 Task: In Candidate recommendations turn off in-app notifications.
Action: Mouse moved to (730, 73)
Screenshot: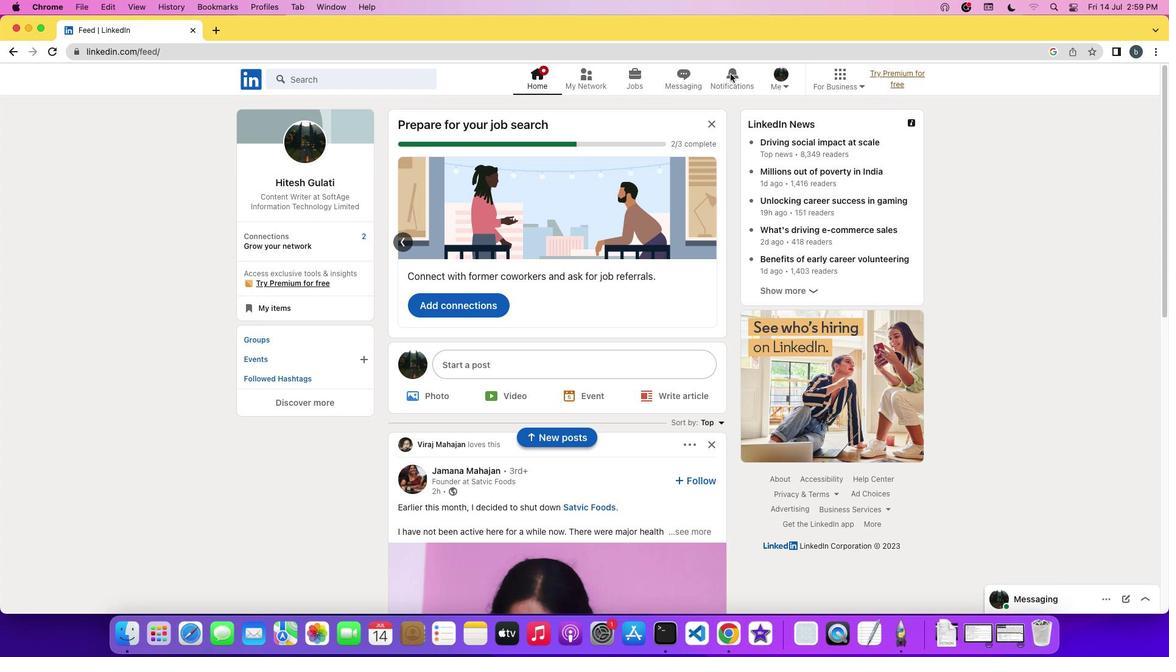 
Action: Mouse pressed left at (730, 73)
Screenshot: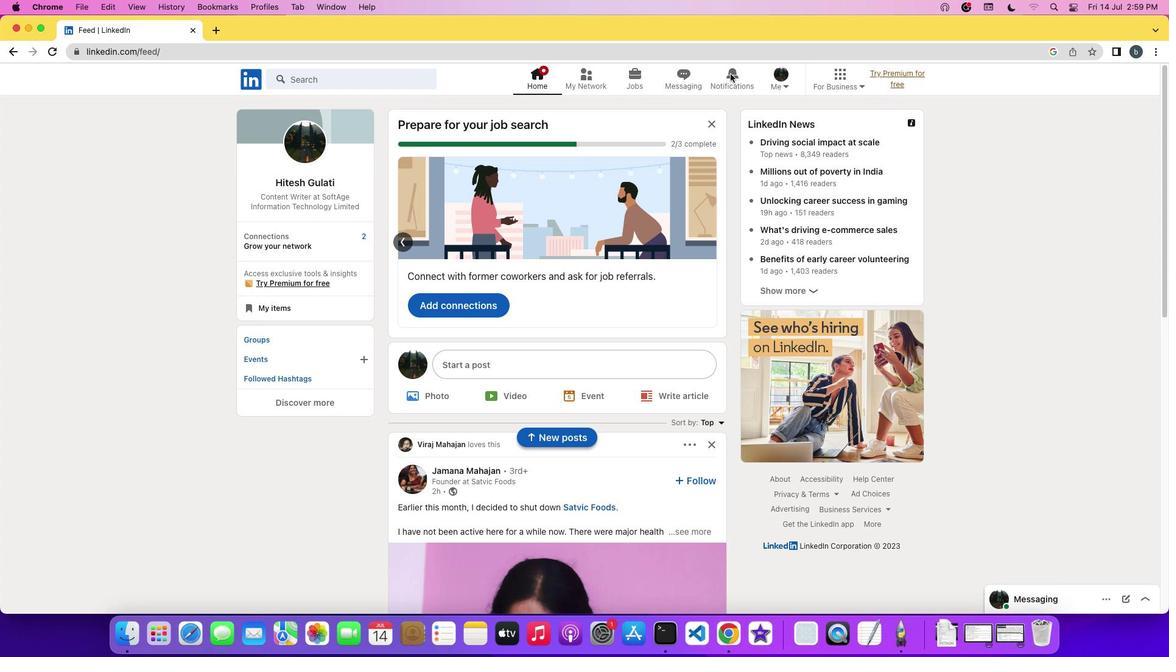 
Action: Mouse moved to (733, 77)
Screenshot: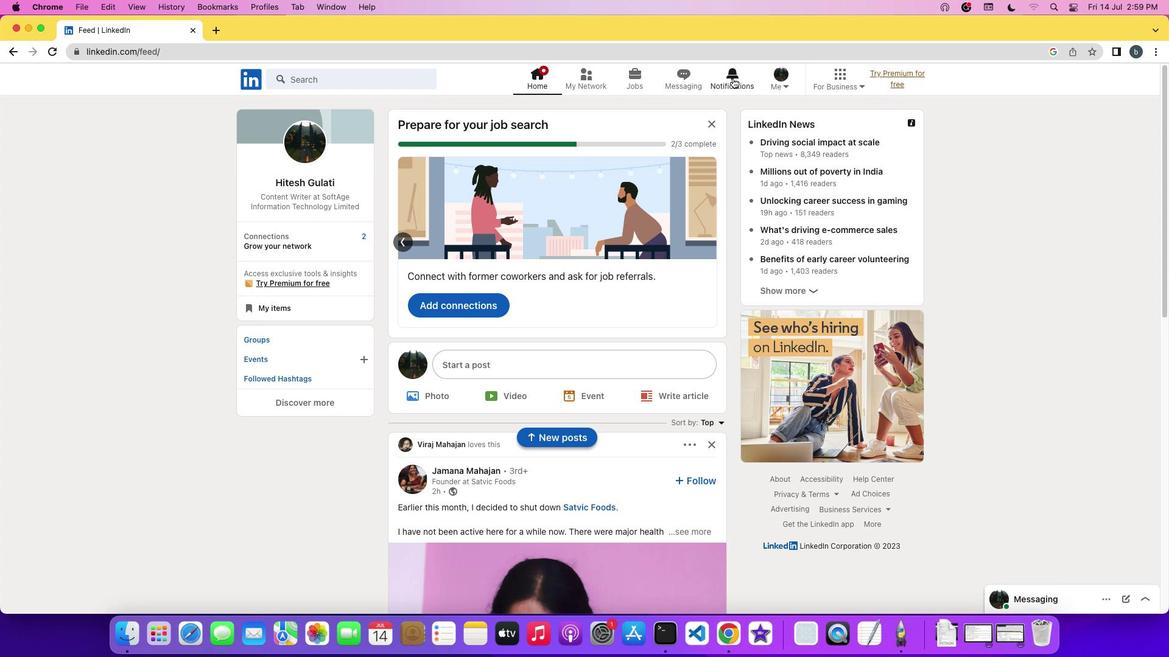
Action: Mouse pressed left at (733, 77)
Screenshot: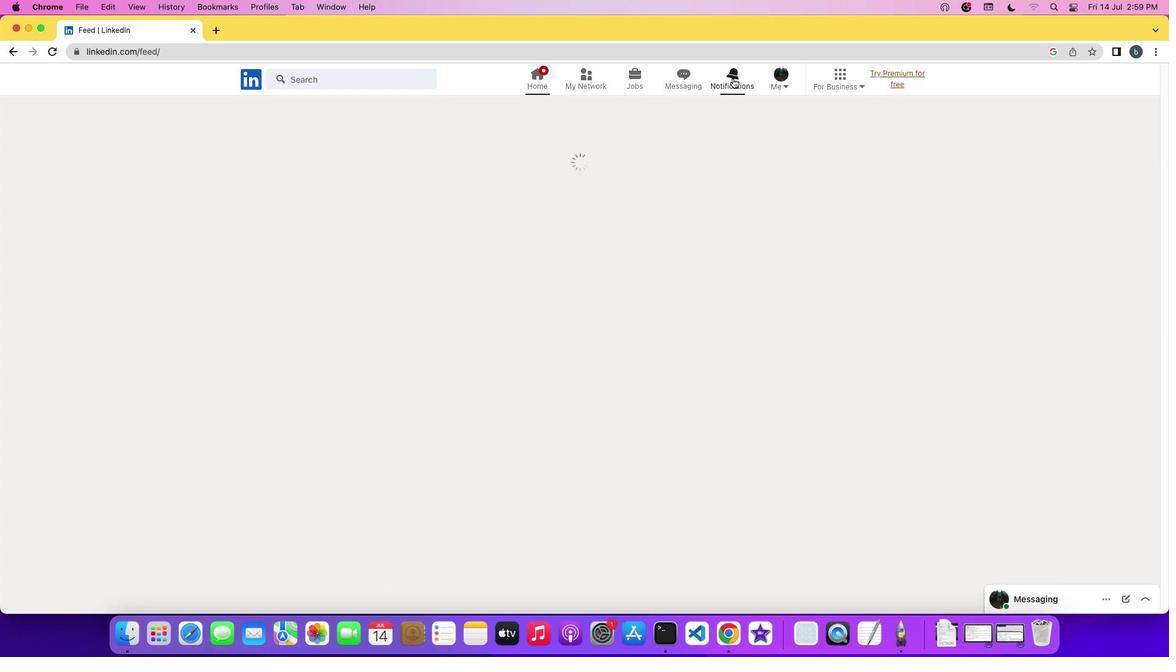 
Action: Mouse moved to (266, 161)
Screenshot: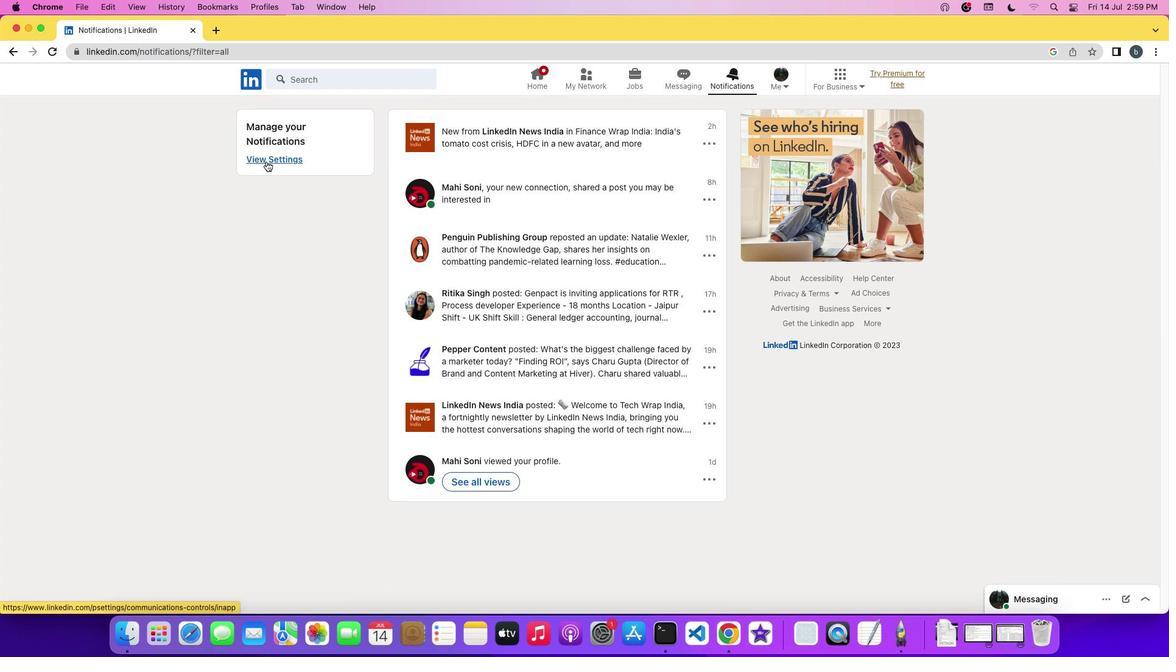 
Action: Mouse pressed left at (266, 161)
Screenshot: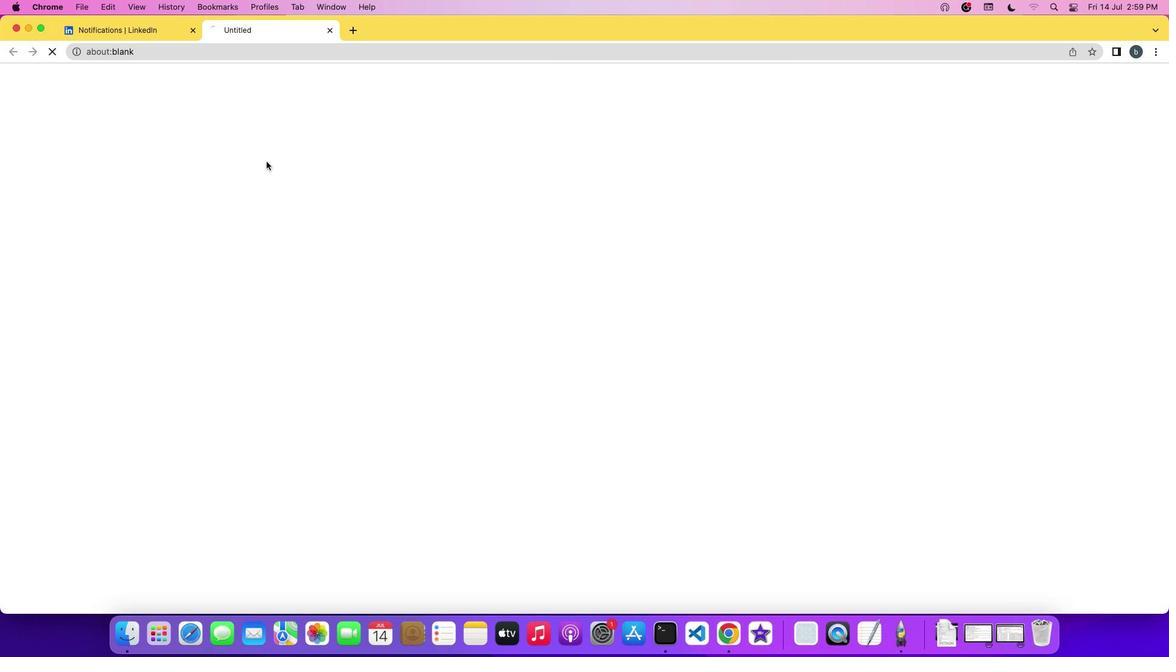 
Action: Mouse moved to (463, 177)
Screenshot: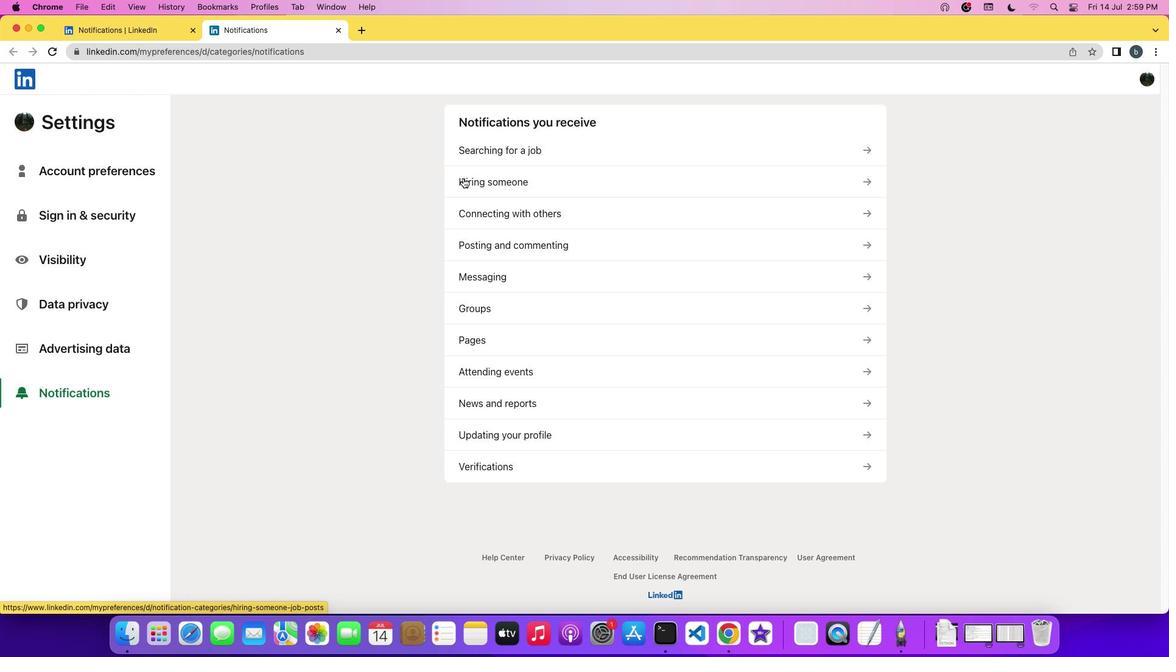
Action: Mouse pressed left at (463, 177)
Screenshot: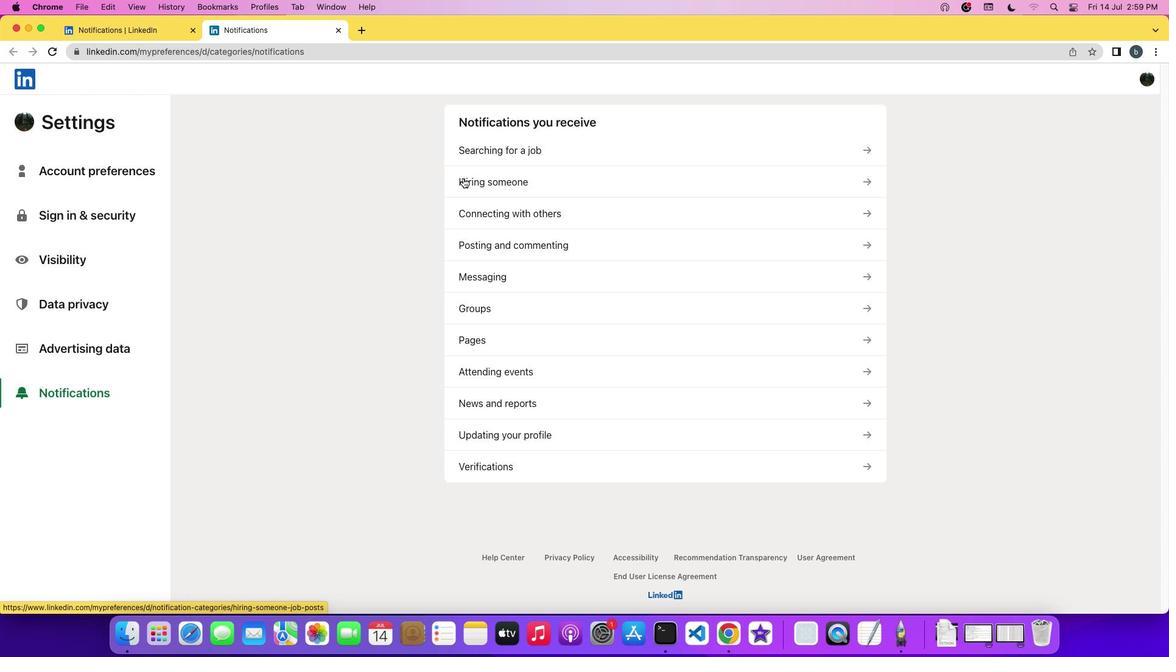 
Action: Mouse moved to (511, 366)
Screenshot: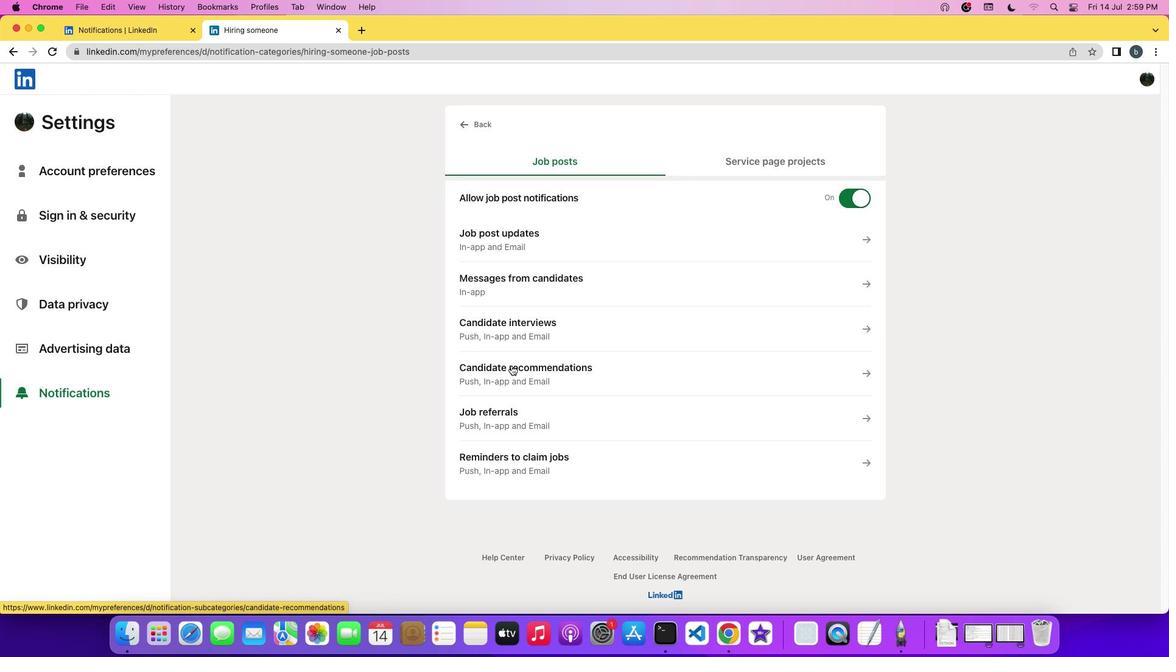 
Action: Mouse pressed left at (511, 366)
Screenshot: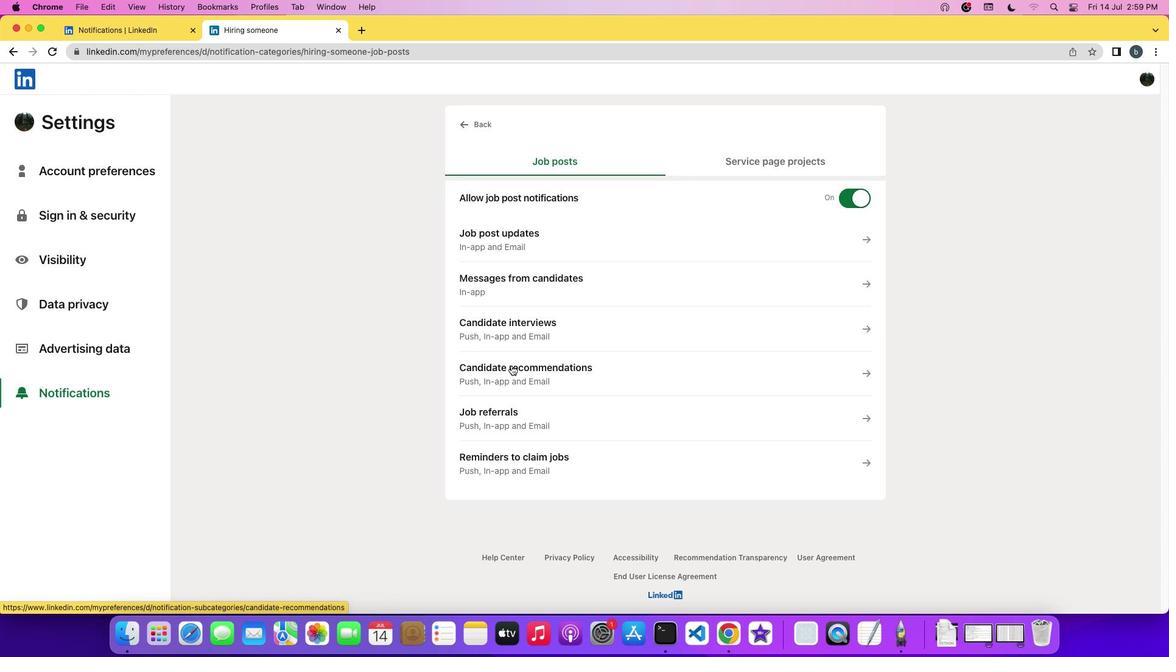 
Action: Mouse moved to (857, 214)
Screenshot: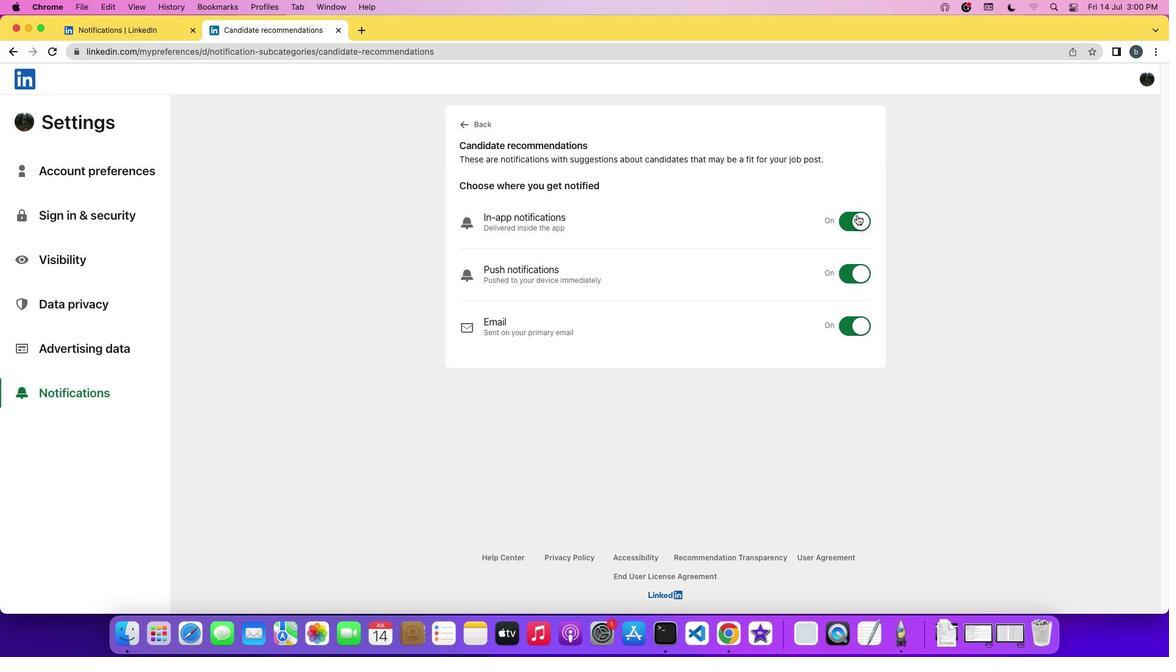 
Action: Mouse pressed left at (857, 214)
Screenshot: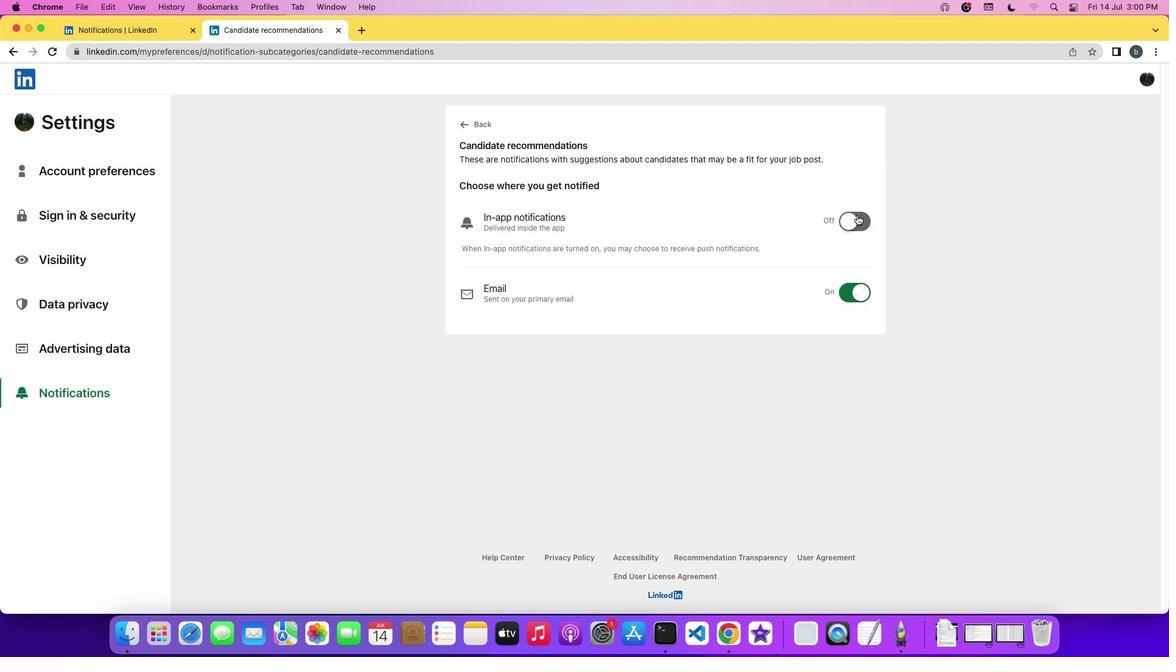 
Action: Mouse moved to (879, 306)
Screenshot: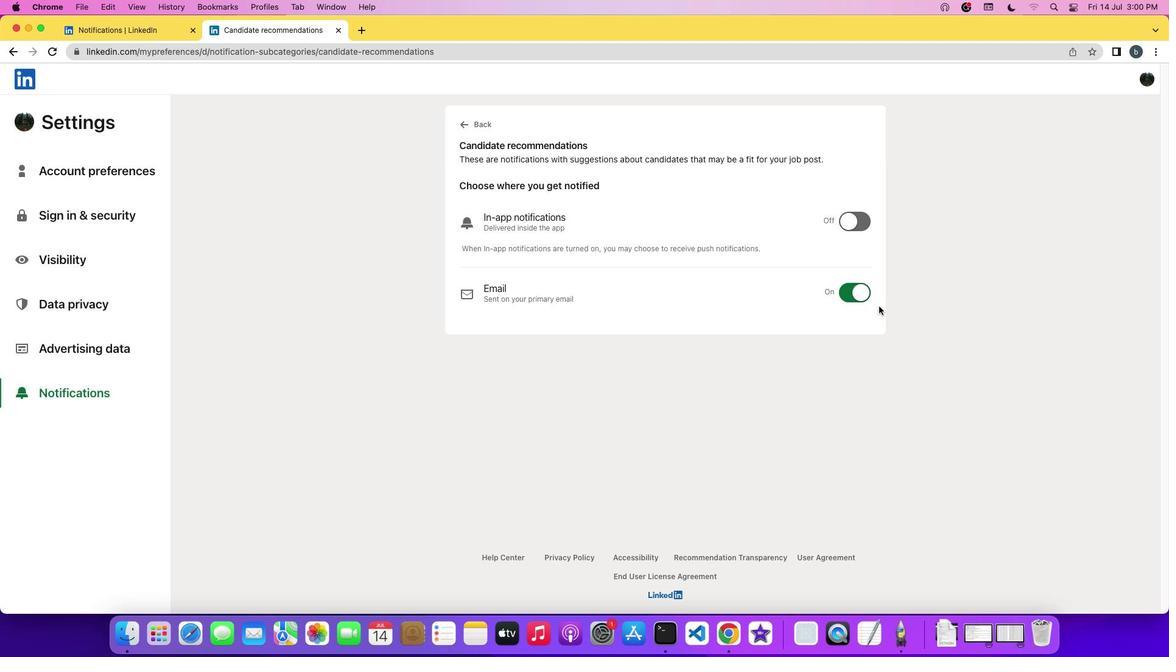 
